Task: Check the average views per listing of beach in the last 5 years.
Action: Mouse moved to (775, 169)
Screenshot: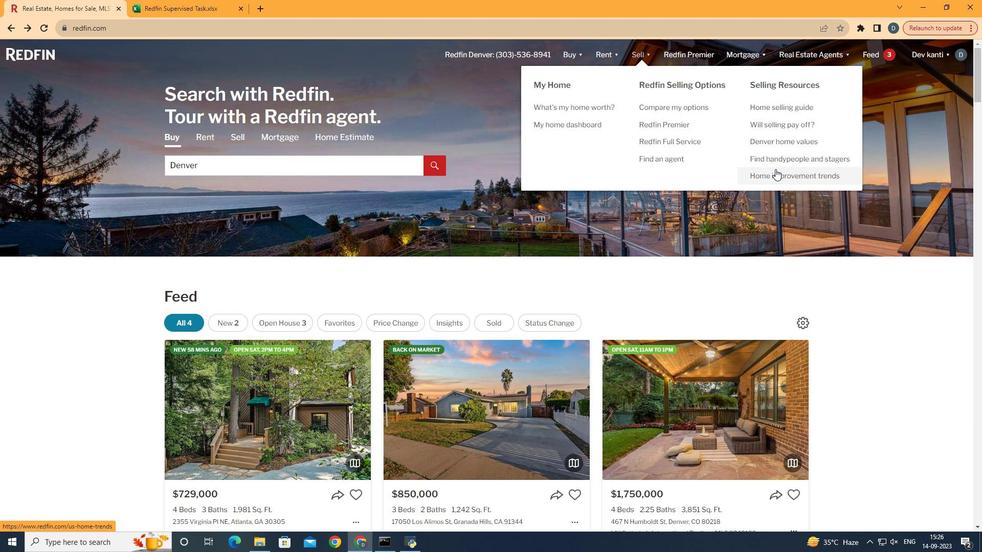 
Action: Mouse pressed left at (775, 169)
Screenshot: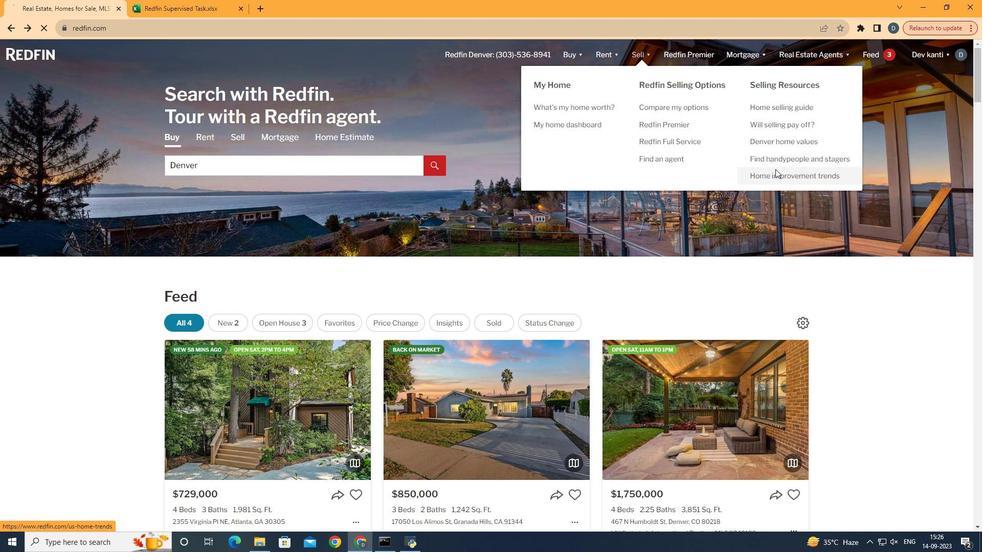 
Action: Mouse moved to (249, 191)
Screenshot: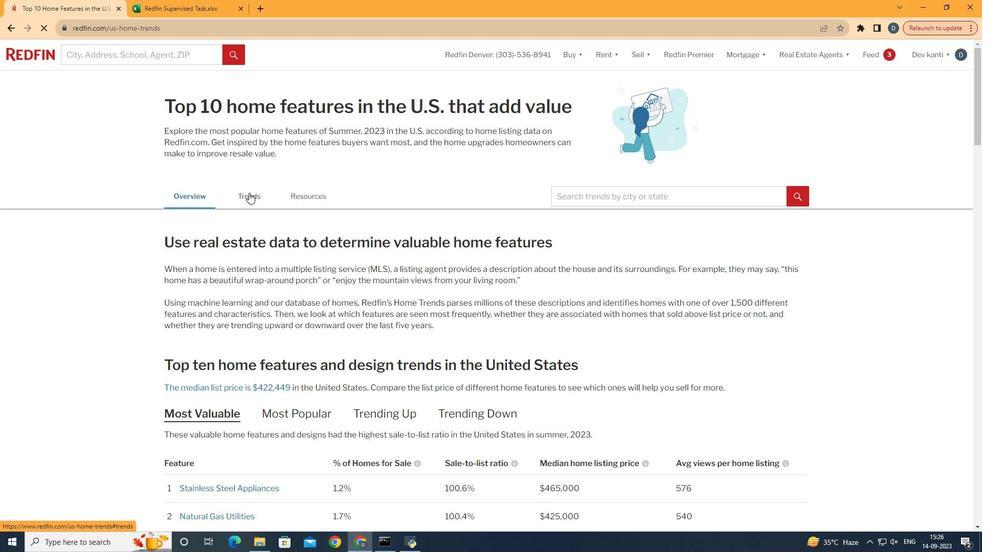 
Action: Mouse pressed left at (249, 191)
Screenshot: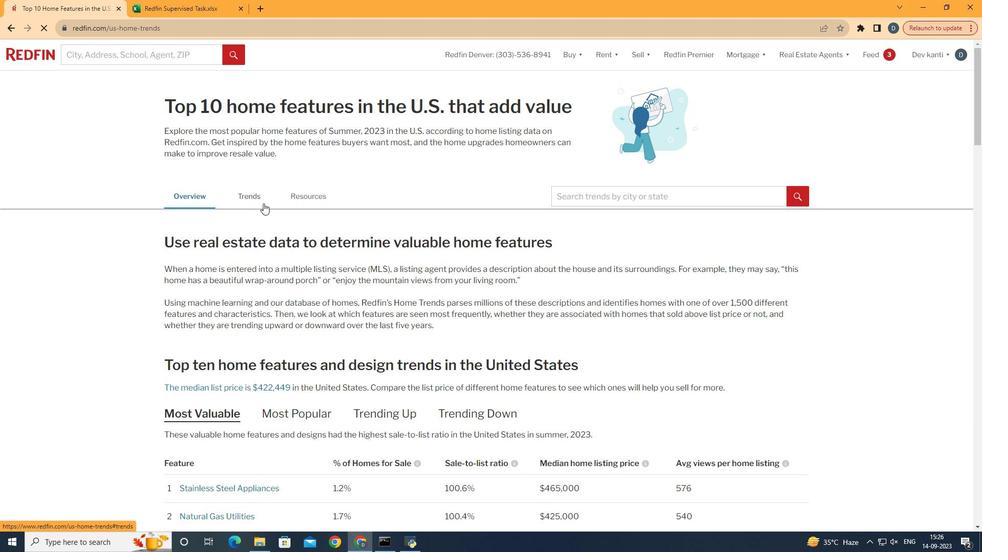 
Action: Mouse moved to (385, 250)
Screenshot: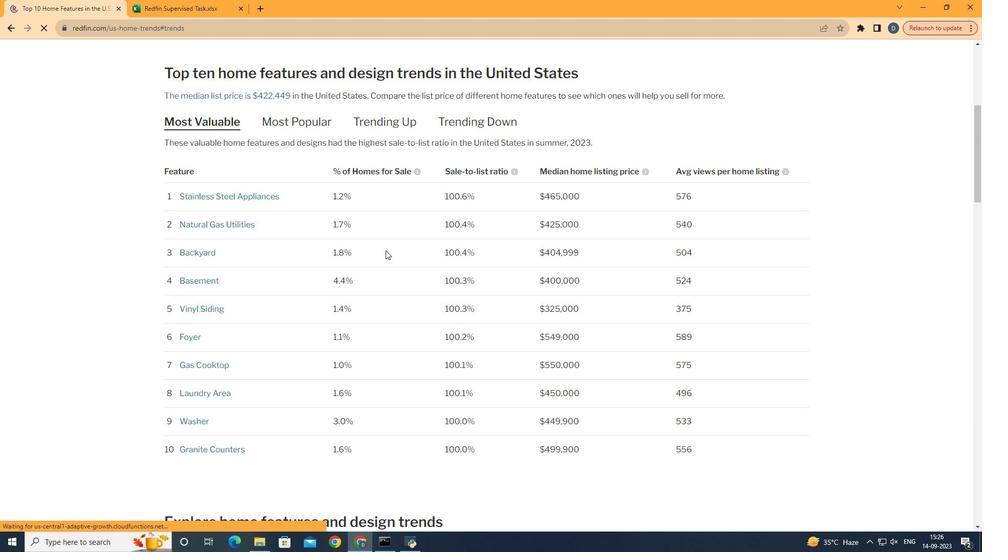 
Action: Mouse scrolled (385, 250) with delta (0, 0)
Screenshot: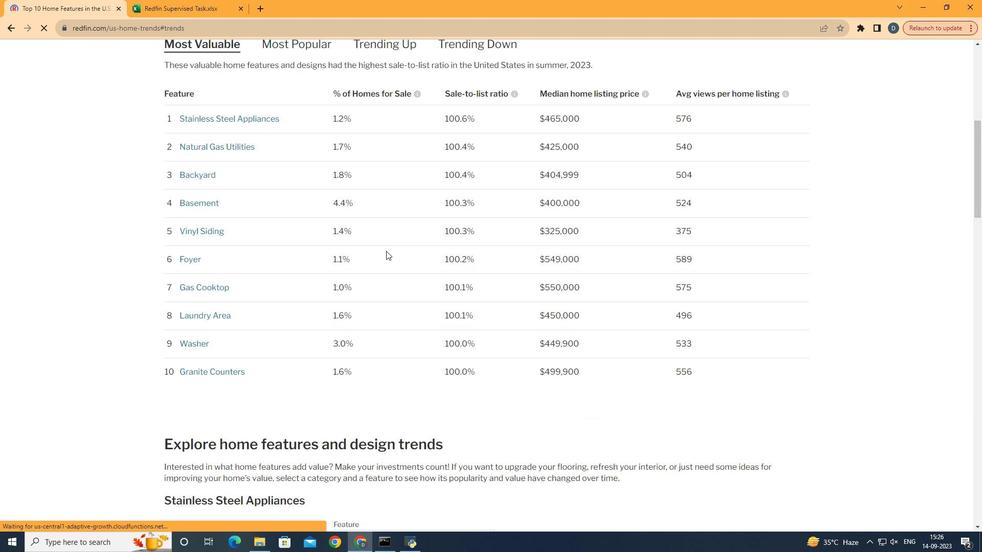 
Action: Mouse scrolled (385, 250) with delta (0, 0)
Screenshot: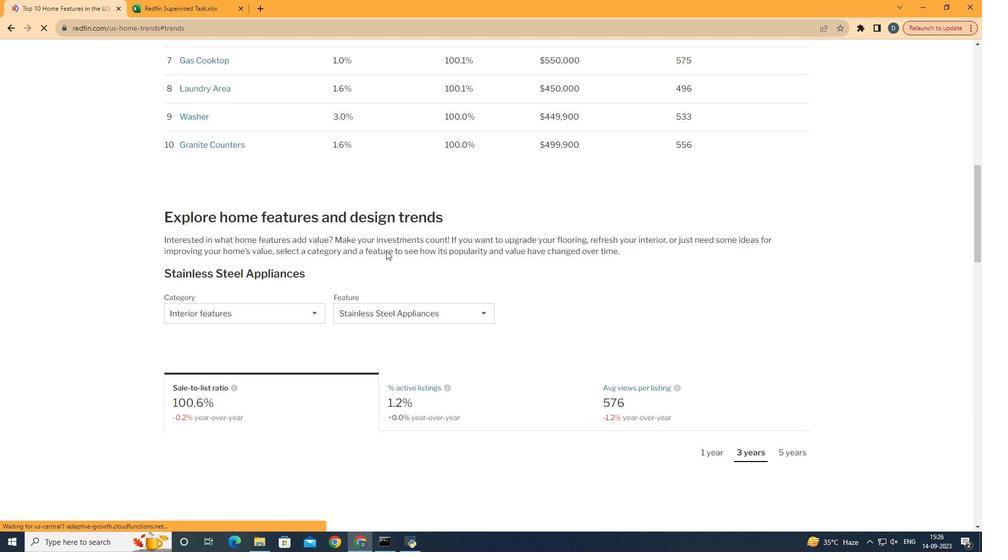 
Action: Mouse scrolled (385, 250) with delta (0, 0)
Screenshot: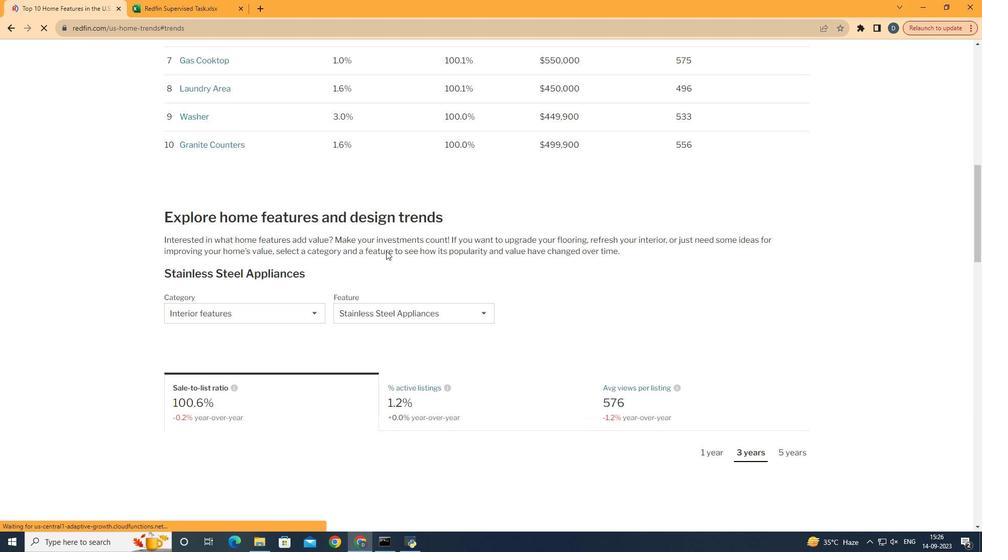 
Action: Mouse scrolled (385, 250) with delta (0, 0)
Screenshot: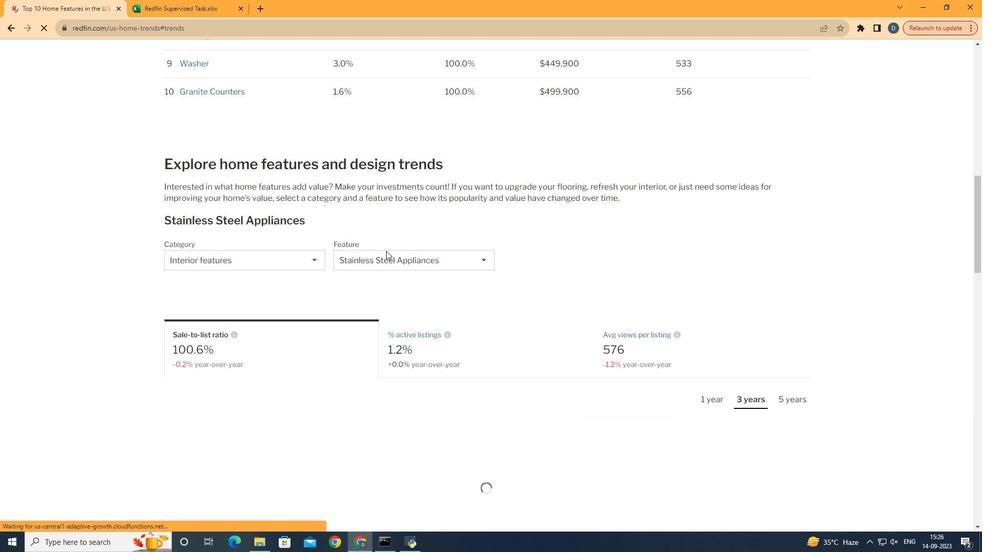 
Action: Mouse moved to (386, 251)
Screenshot: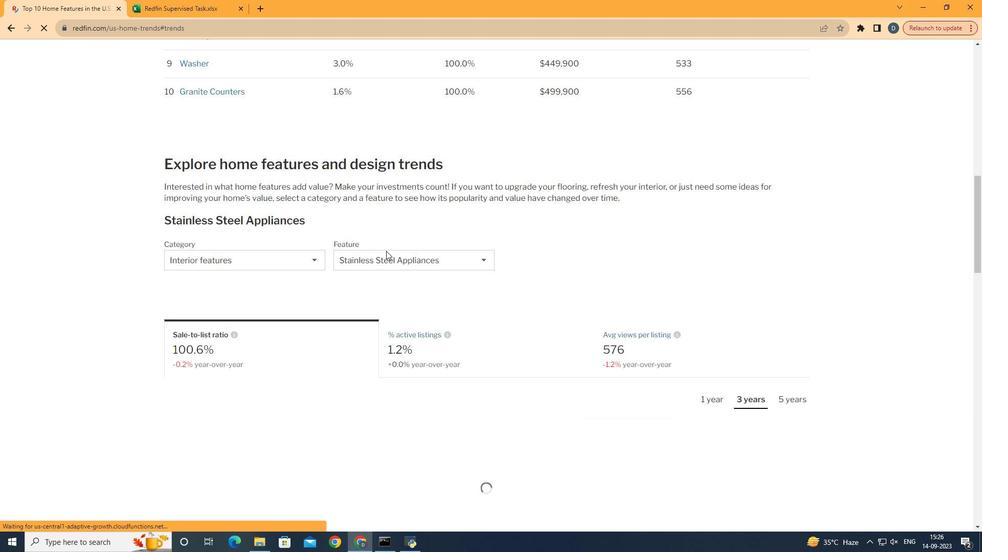 
Action: Mouse scrolled (386, 250) with delta (0, 0)
Screenshot: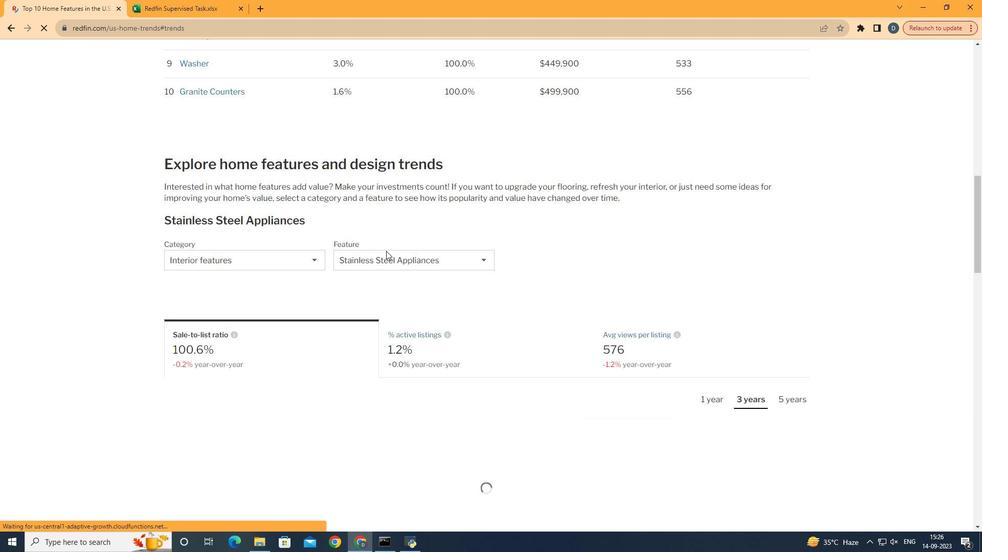 
Action: Mouse scrolled (386, 250) with delta (0, 0)
Screenshot: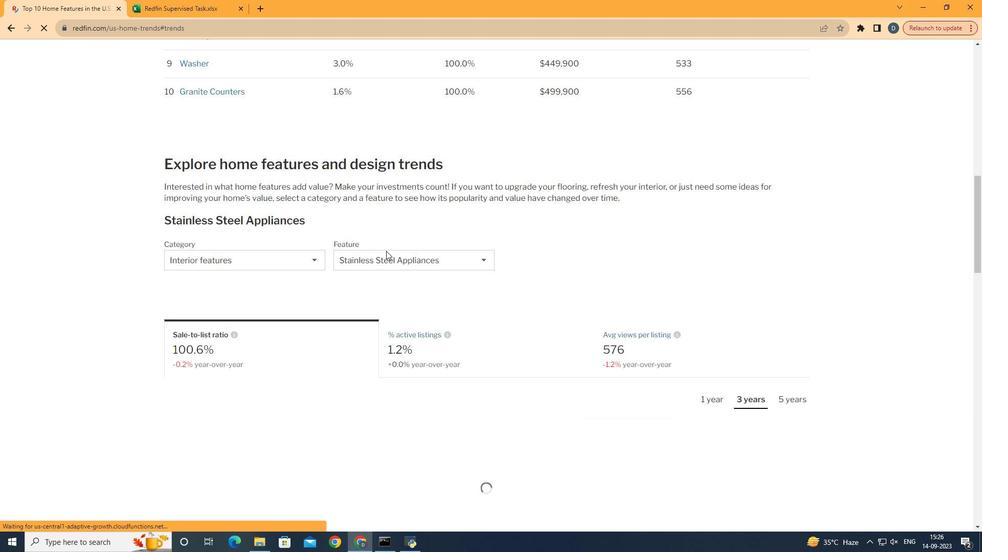
Action: Mouse scrolled (386, 250) with delta (0, 0)
Screenshot: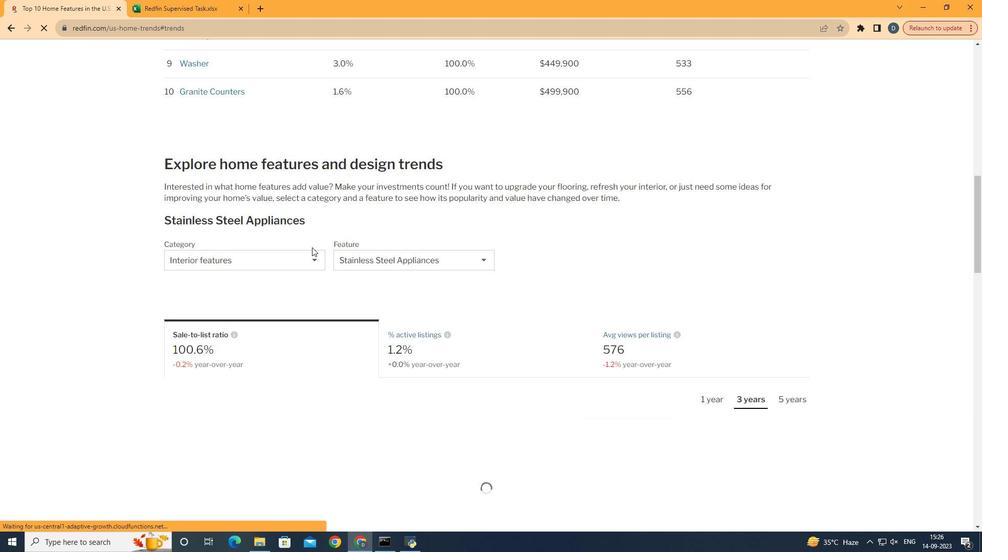 
Action: Mouse moved to (262, 272)
Screenshot: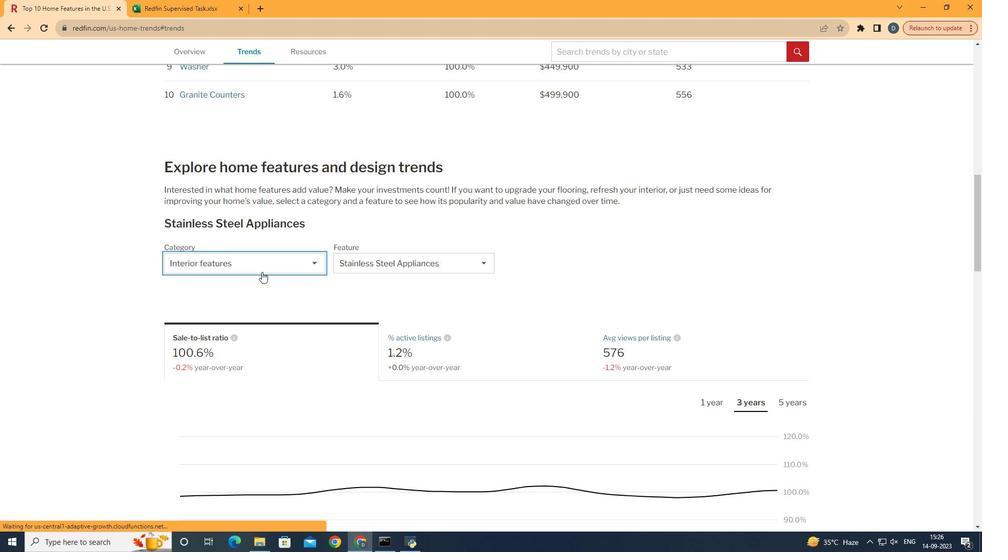 
Action: Mouse pressed left at (262, 272)
Screenshot: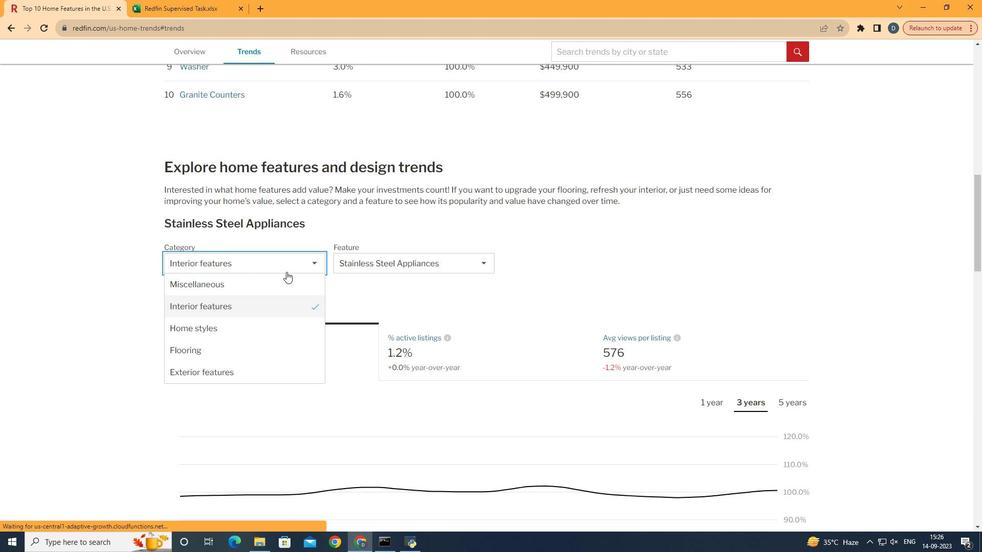 
Action: Mouse moved to (358, 246)
Screenshot: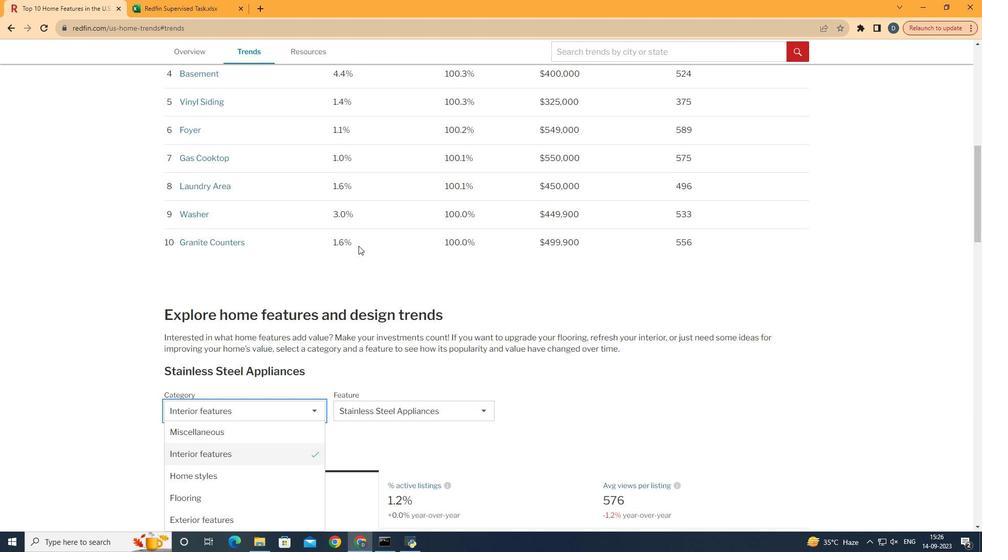 
Action: Mouse scrolled (358, 245) with delta (0, 0)
Screenshot: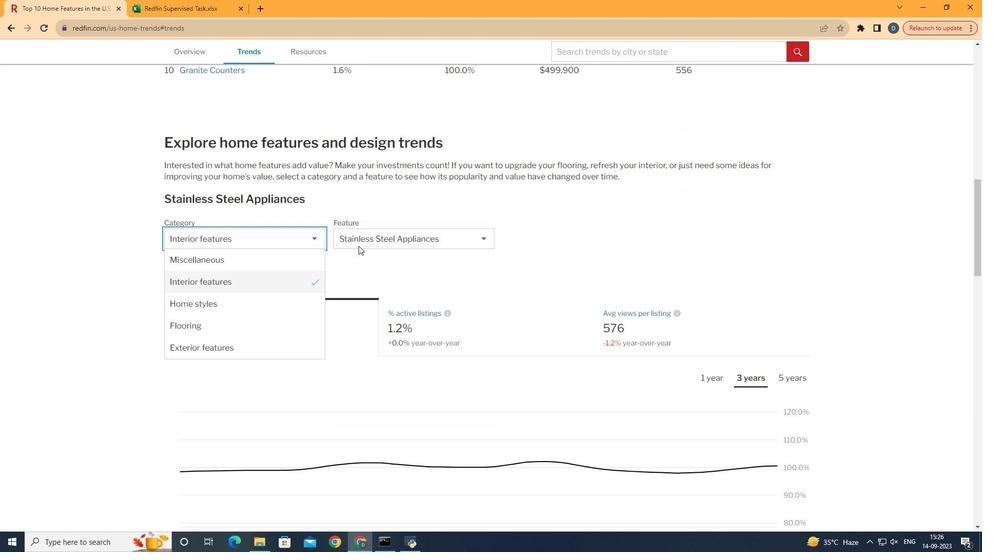 
Action: Mouse scrolled (358, 245) with delta (0, 0)
Screenshot: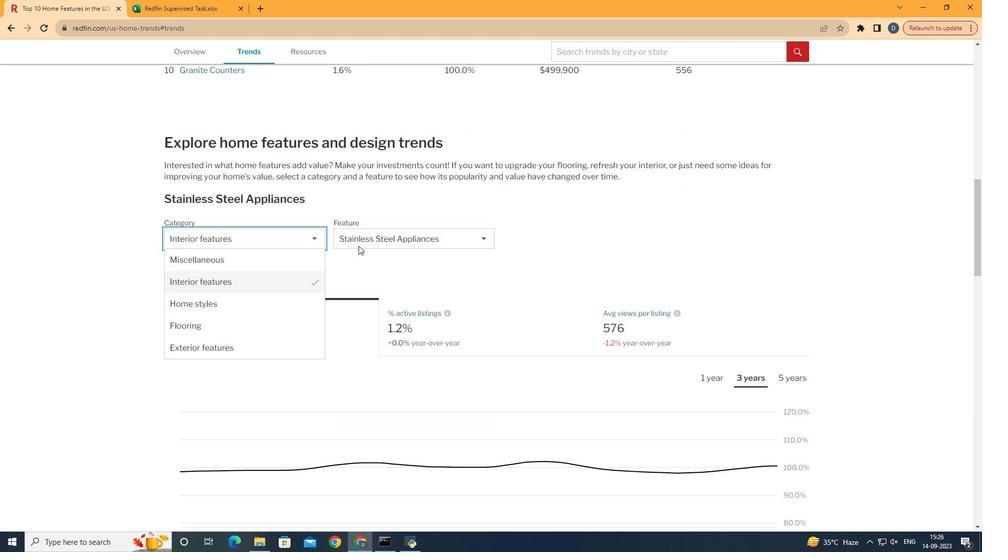 
Action: Mouse scrolled (358, 245) with delta (0, 0)
Screenshot: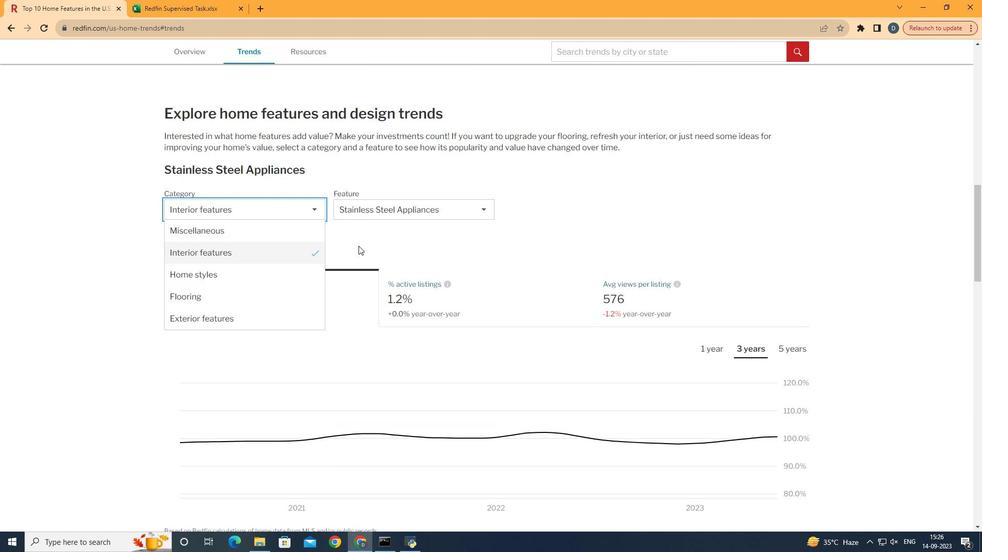 
Action: Mouse scrolled (358, 245) with delta (0, 0)
Screenshot: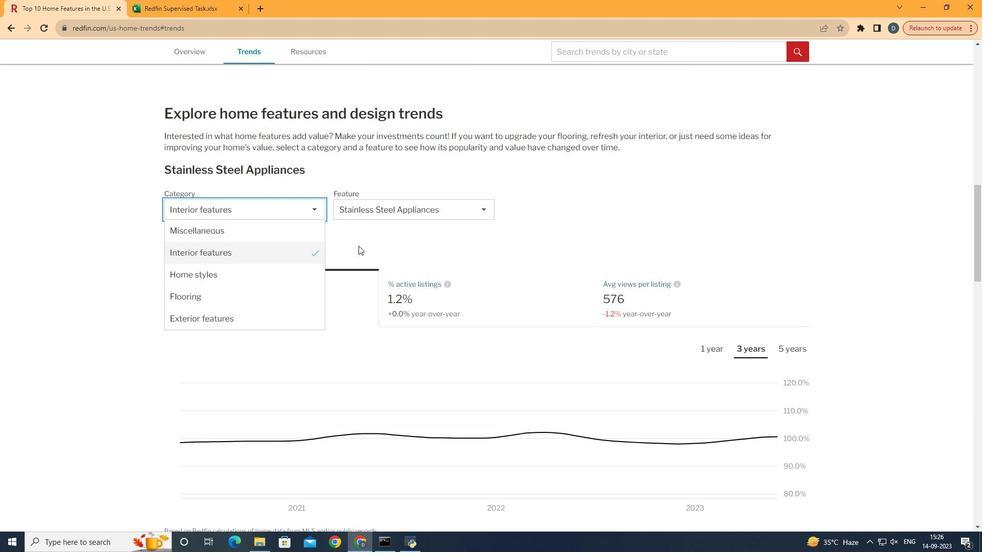 
Action: Mouse moved to (276, 317)
Screenshot: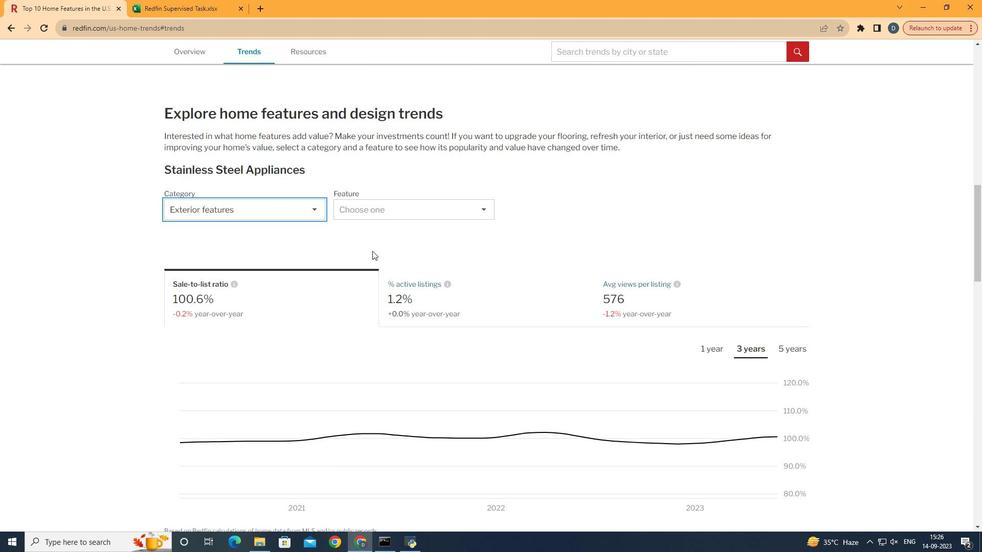 
Action: Mouse pressed left at (276, 317)
Screenshot: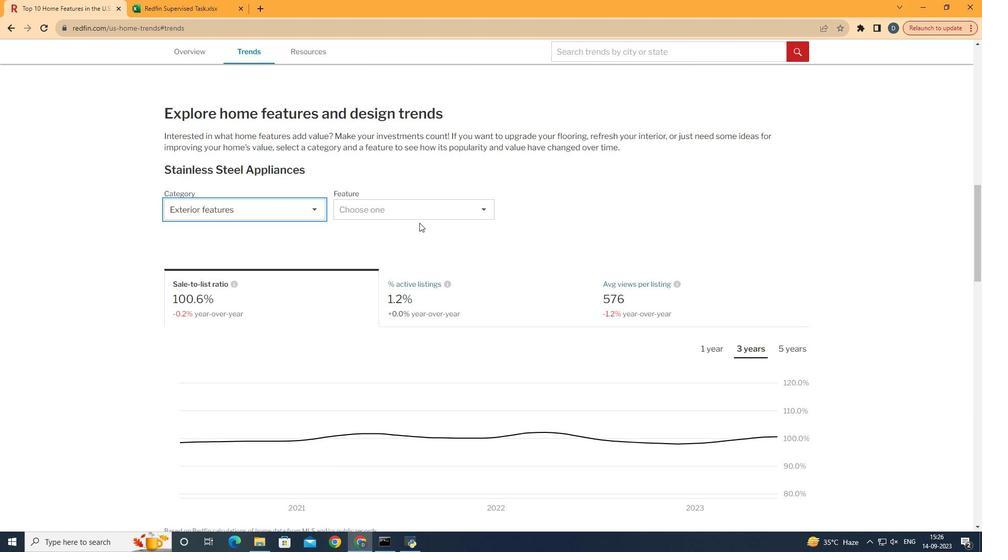 
Action: Mouse moved to (439, 207)
Screenshot: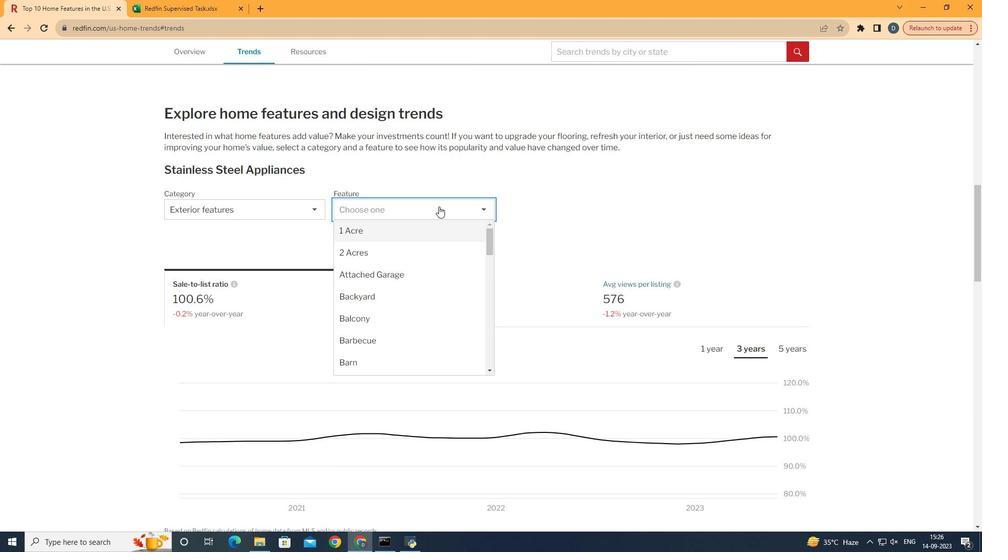 
Action: Mouse pressed left at (439, 207)
Screenshot: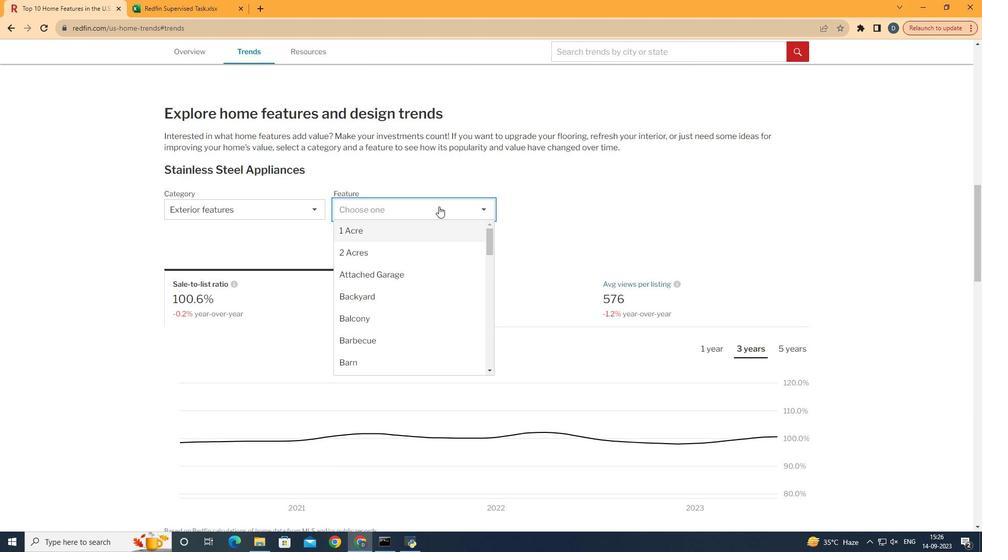 
Action: Mouse moved to (416, 327)
Screenshot: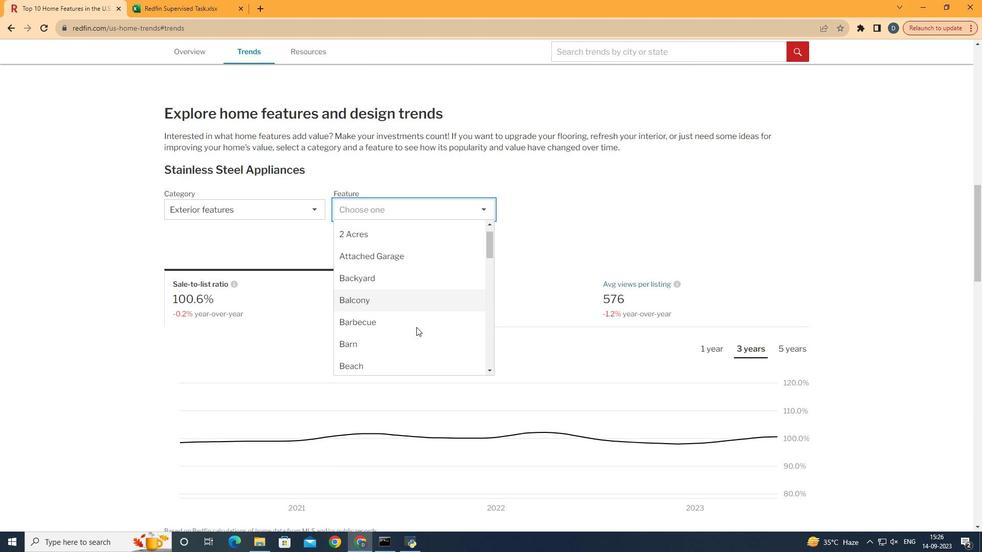 
Action: Mouse scrolled (416, 327) with delta (0, 0)
Screenshot: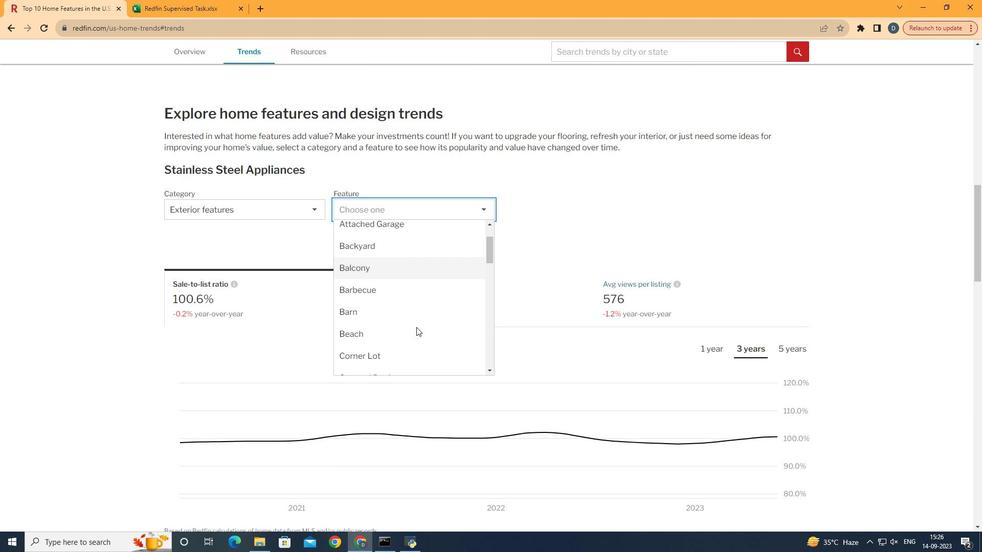 
Action: Mouse moved to (410, 338)
Screenshot: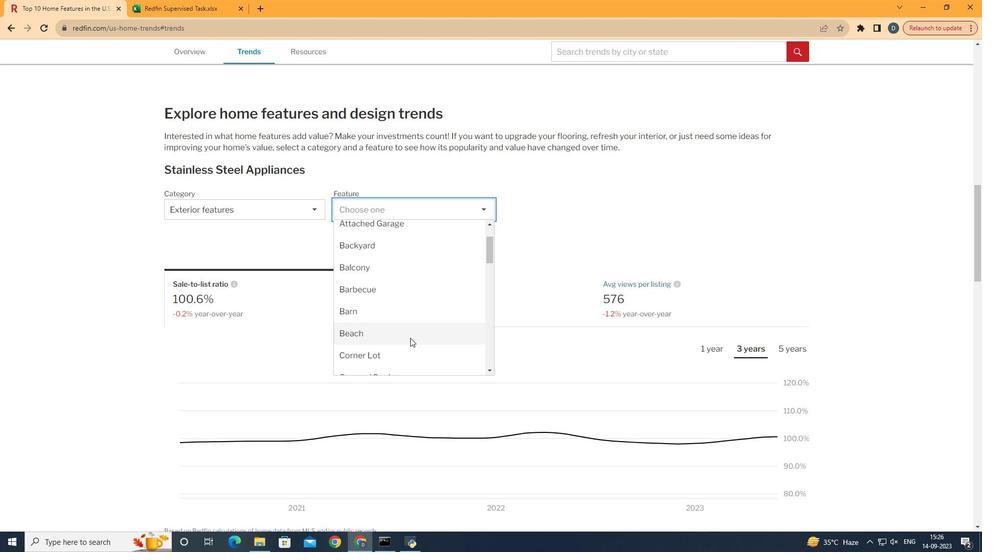 
Action: Mouse pressed left at (410, 338)
Screenshot: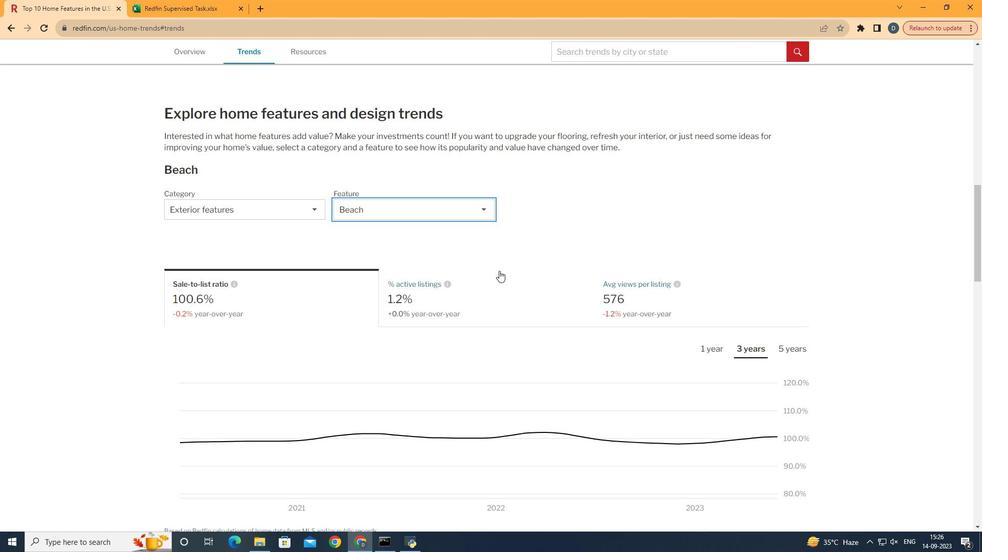 
Action: Mouse moved to (599, 199)
Screenshot: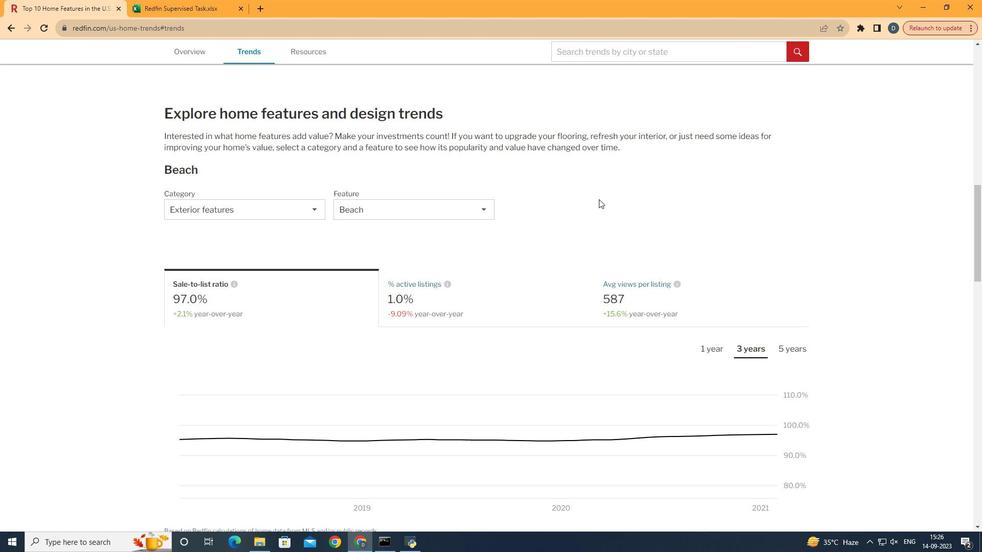 
Action: Mouse pressed left at (599, 199)
Screenshot: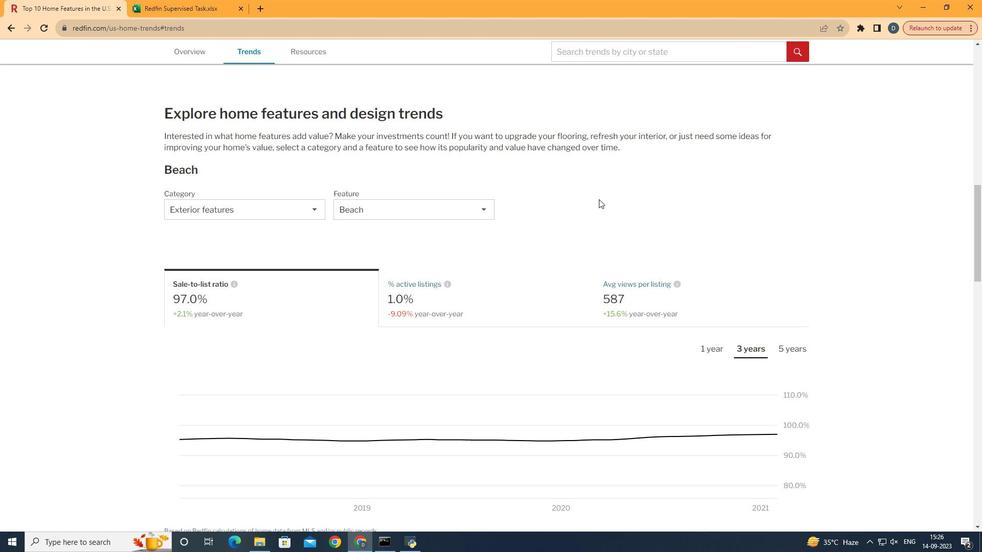 
Action: Mouse scrolled (599, 199) with delta (0, 0)
Screenshot: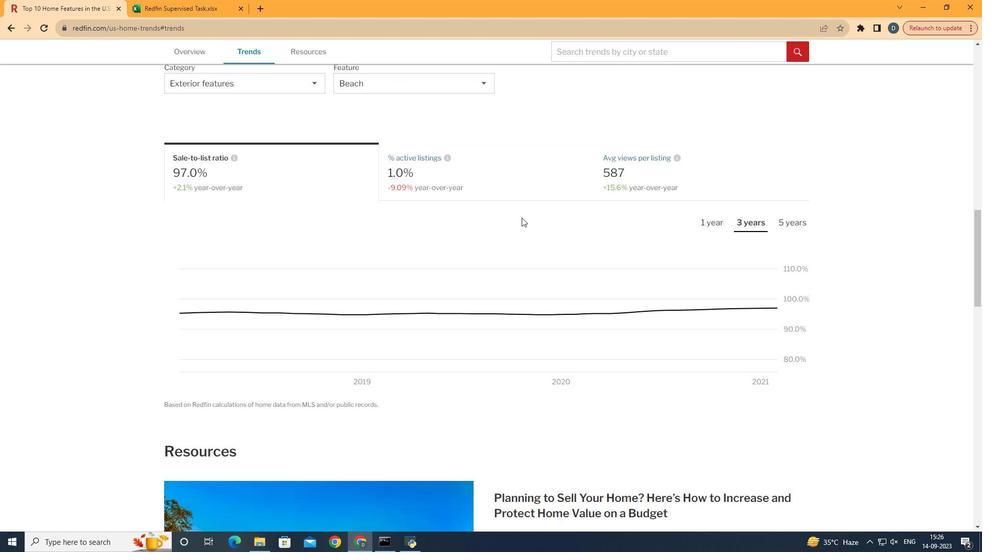 
Action: Mouse scrolled (599, 199) with delta (0, 0)
Screenshot: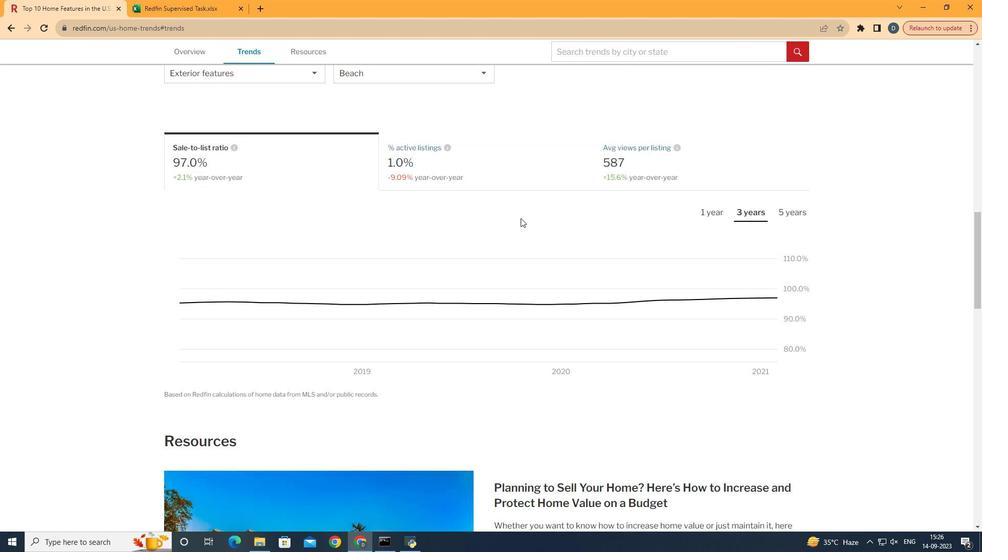 
Action: Mouse scrolled (599, 199) with delta (0, 0)
Screenshot: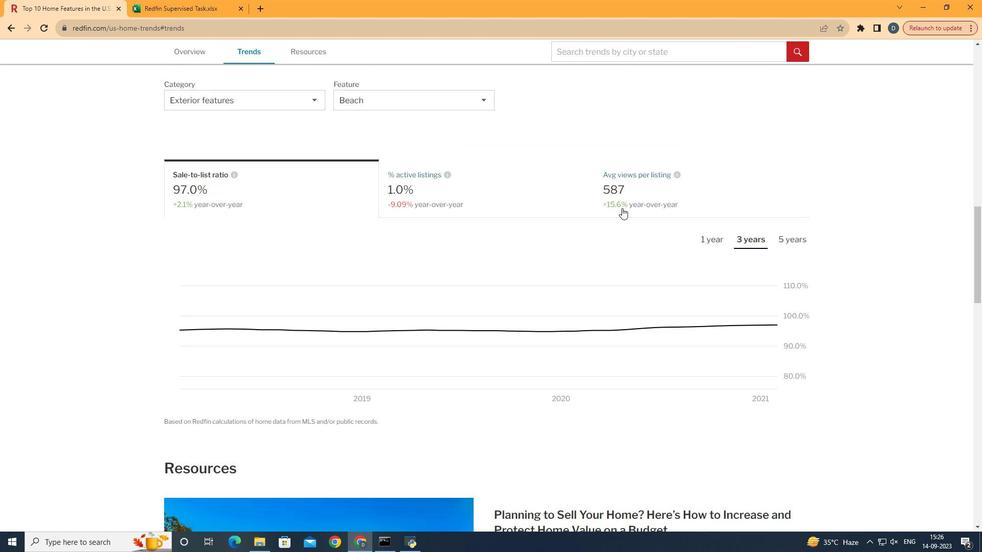 
Action: Mouse moved to (597, 199)
Screenshot: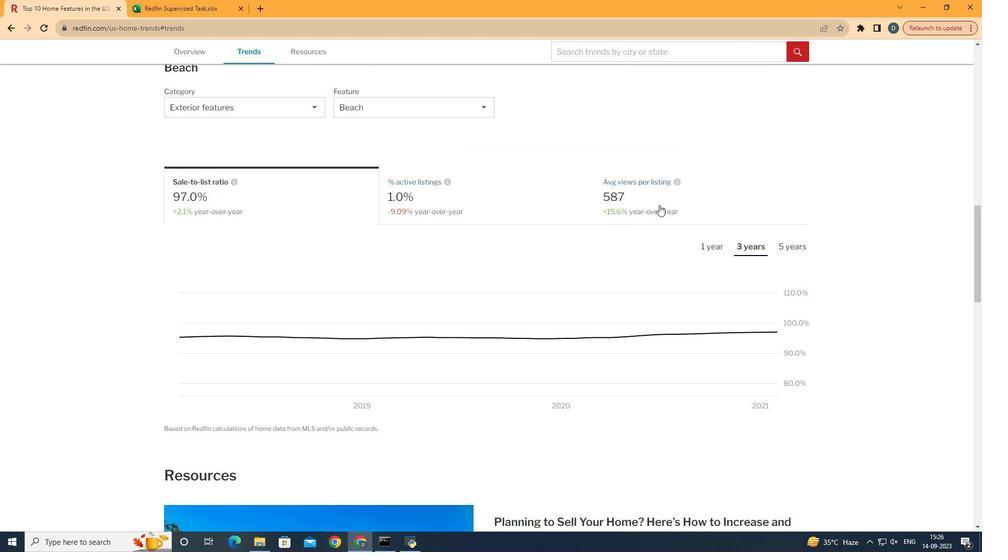 
Action: Mouse scrolled (597, 200) with delta (0, 0)
Screenshot: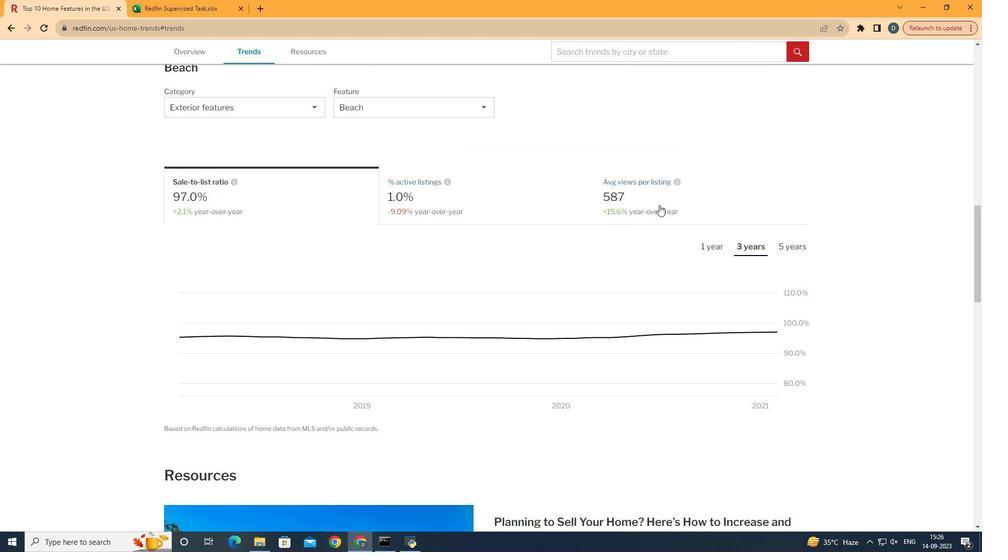 
Action: Mouse moved to (718, 189)
Screenshot: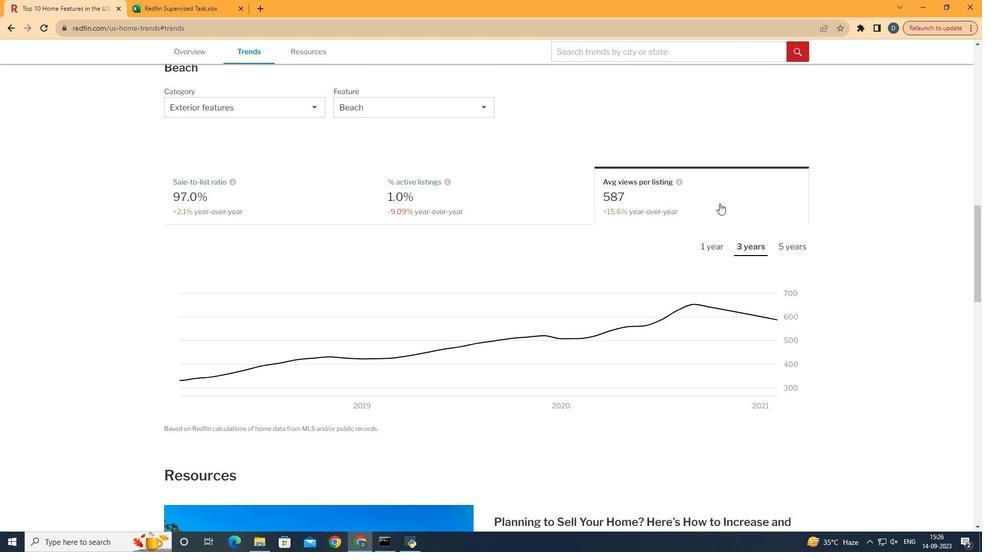 
Action: Mouse pressed left at (718, 189)
Screenshot: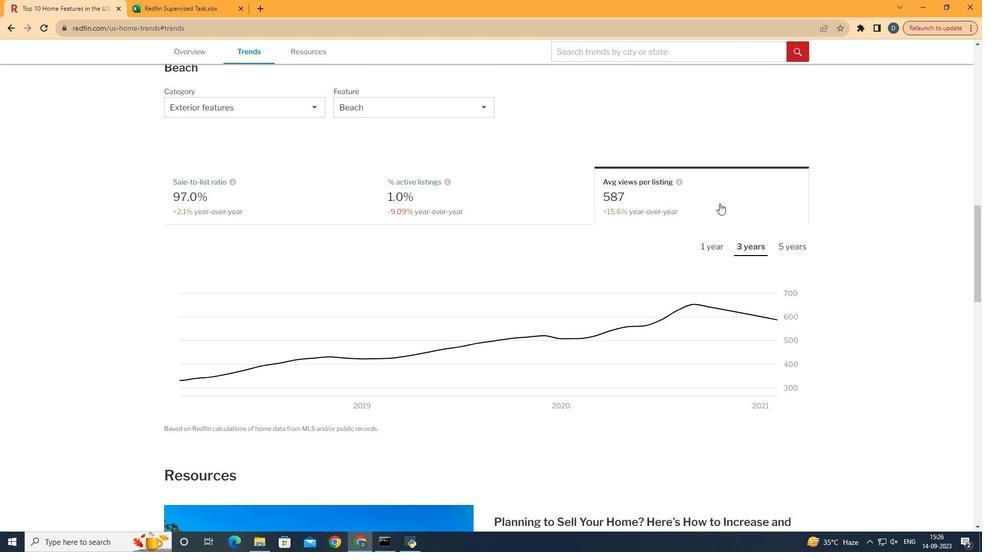 
Action: Mouse moved to (793, 239)
Screenshot: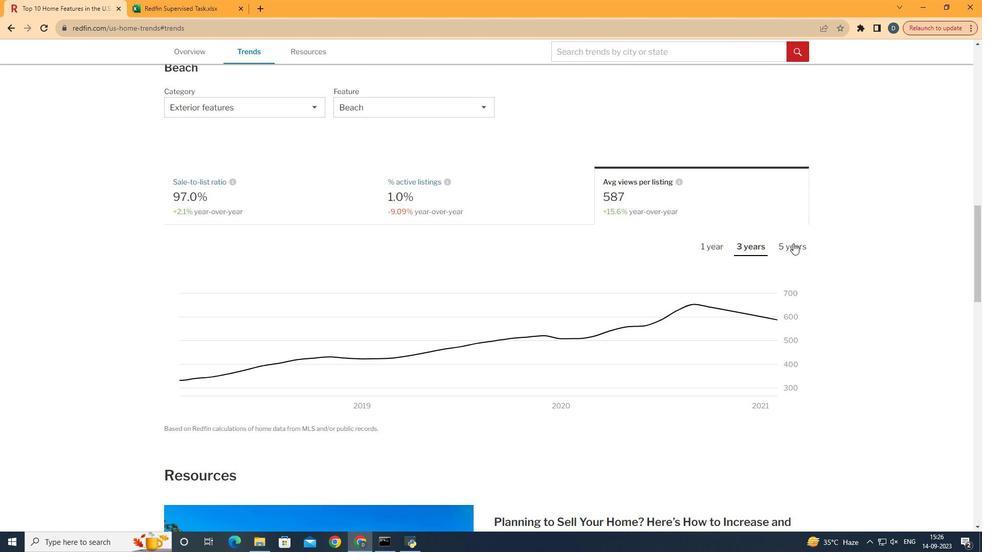 
Action: Mouse pressed left at (793, 239)
Screenshot: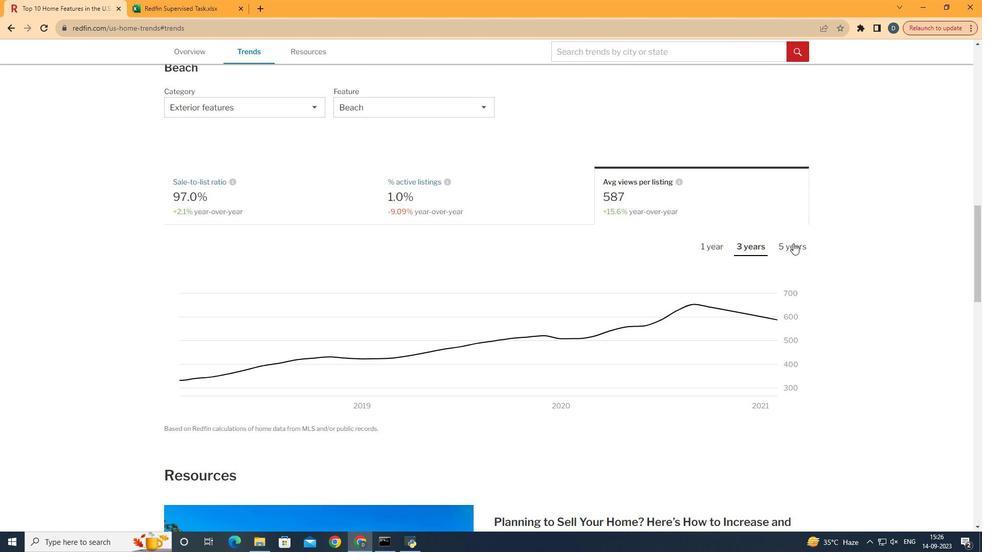 
Action: Mouse moved to (793, 243)
Screenshot: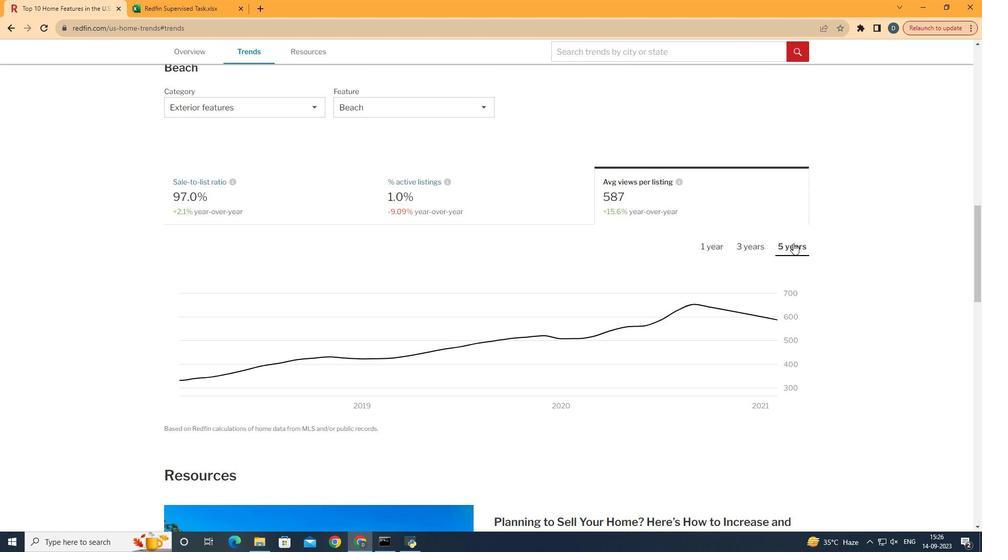 
Action: Mouse pressed left at (793, 243)
Screenshot: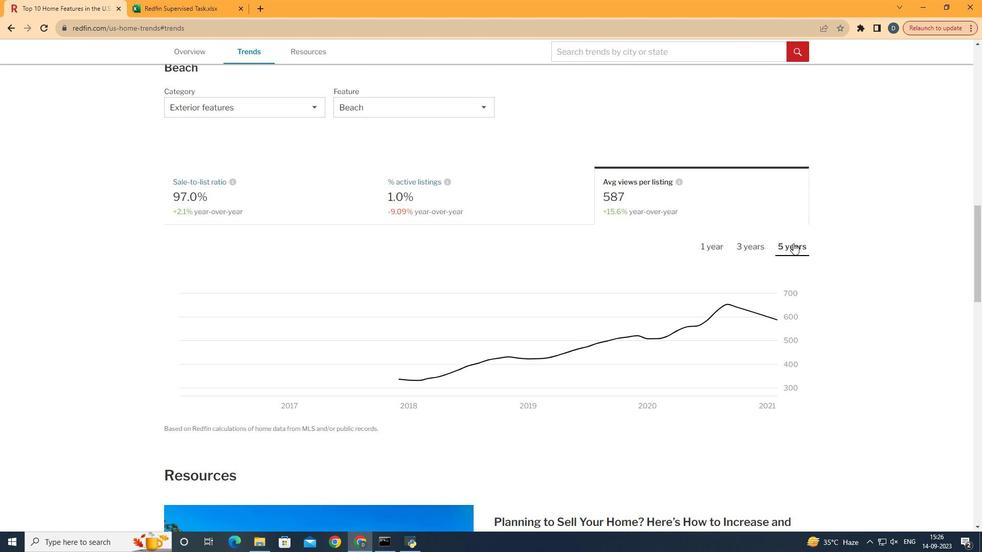 
Action: Mouse moved to (795, 243)
Screenshot: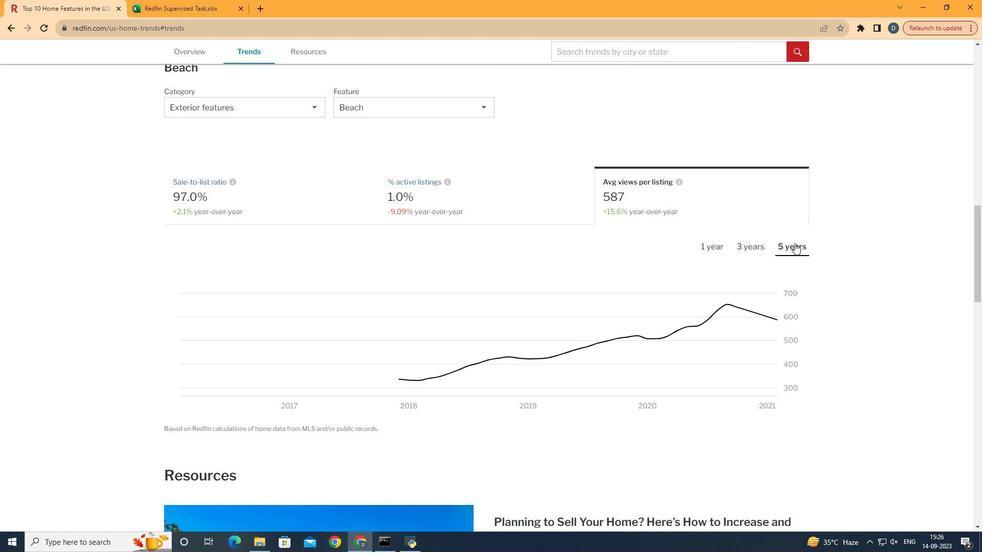 
